 Task: Add a new class to the current webpage with the name "primary-1".
Action: Mouse moved to (1164, 32)
Screenshot: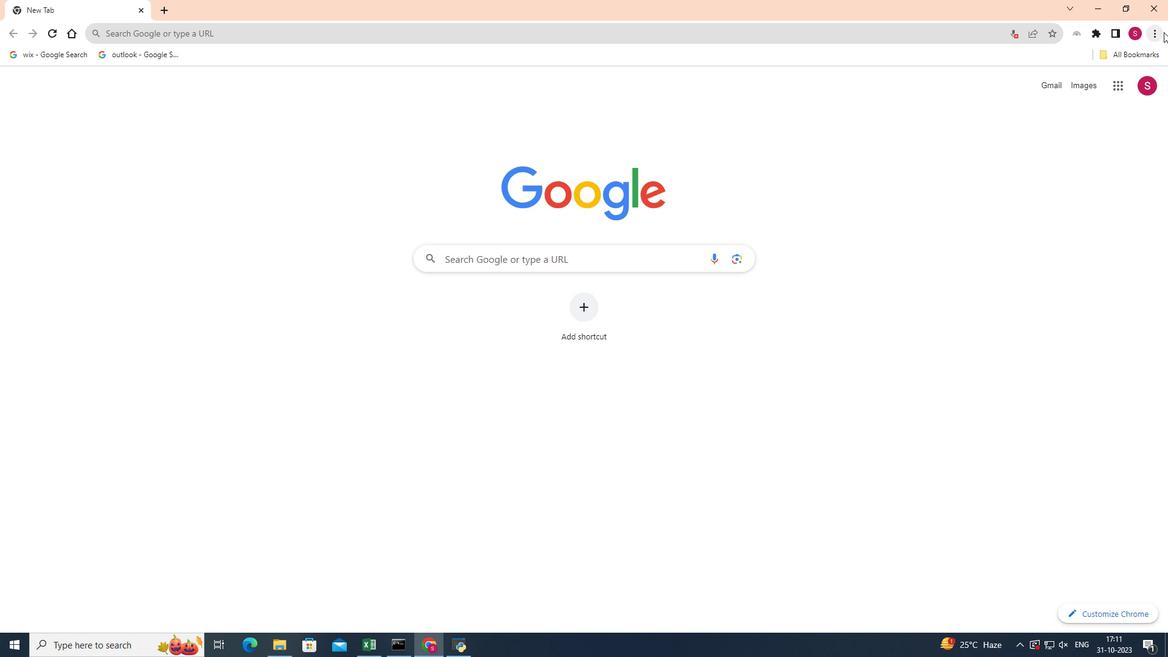 
Action: Mouse pressed left at (1164, 32)
Screenshot: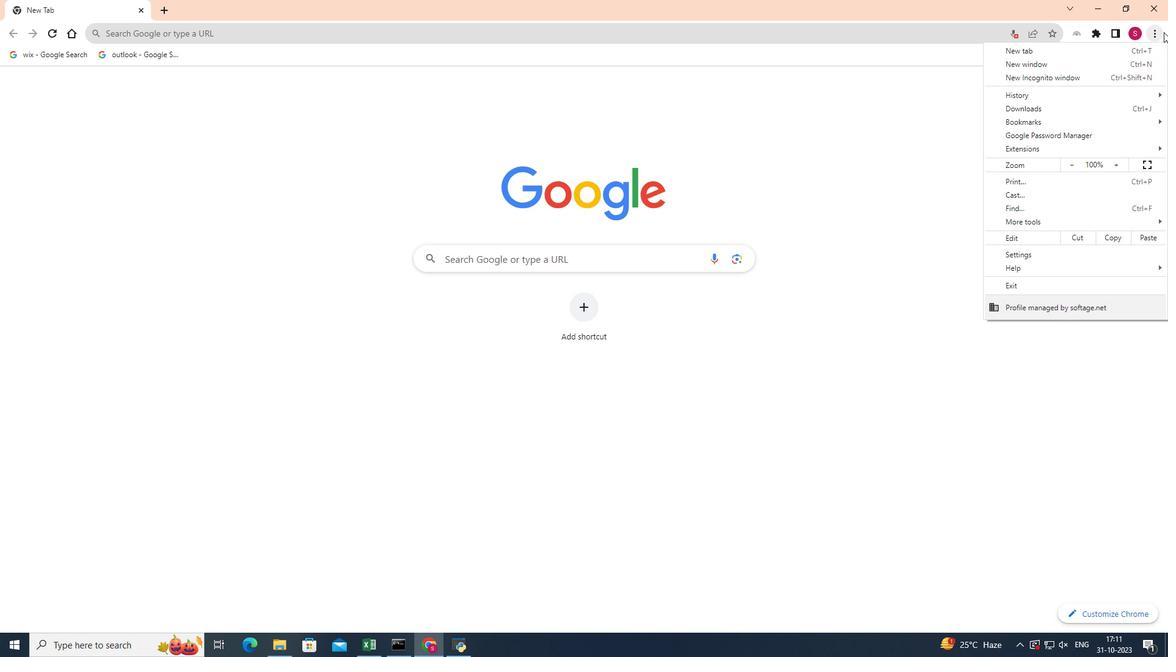 
Action: Mouse moved to (1027, 222)
Screenshot: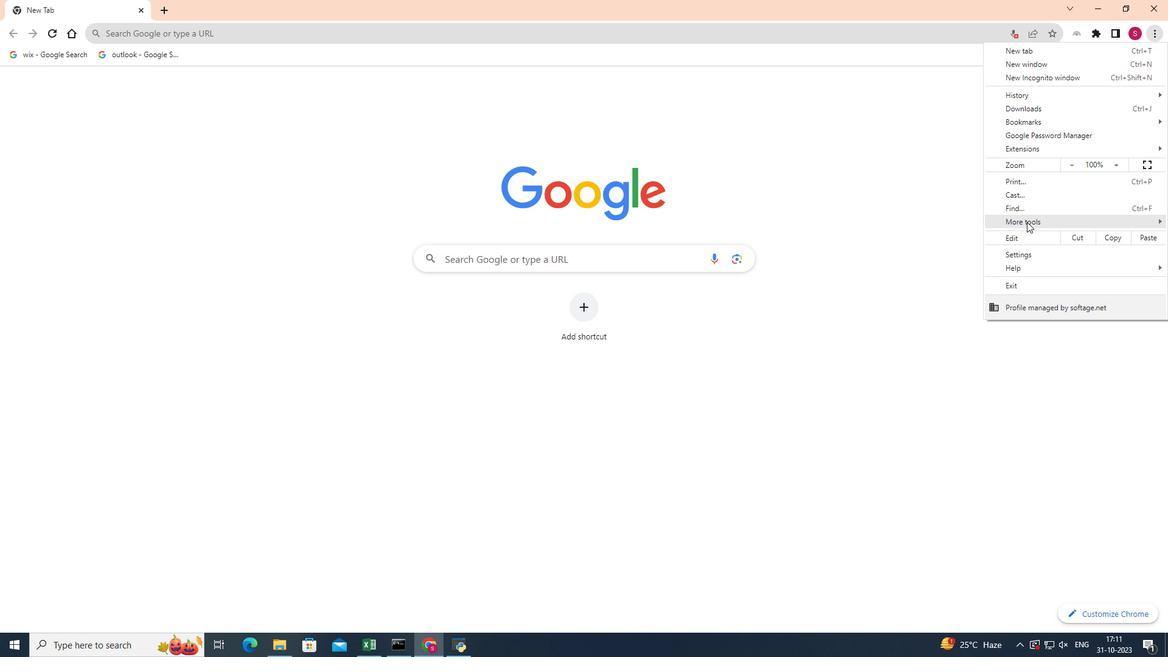 
Action: Mouse pressed left at (1027, 222)
Screenshot: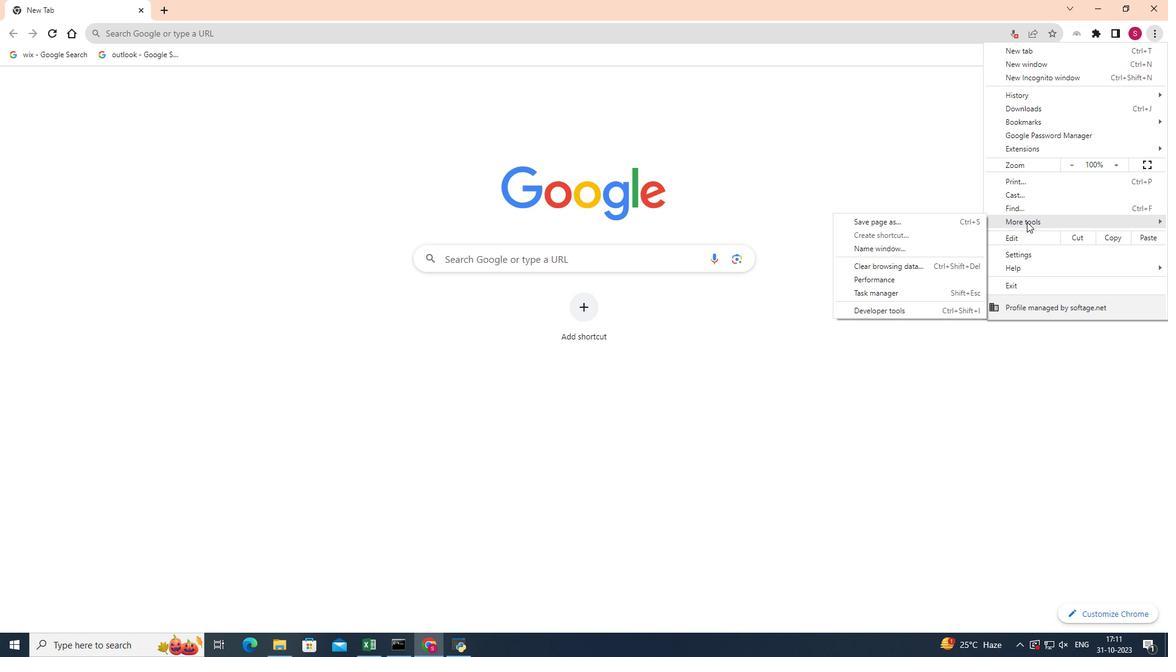 
Action: Mouse moved to (918, 310)
Screenshot: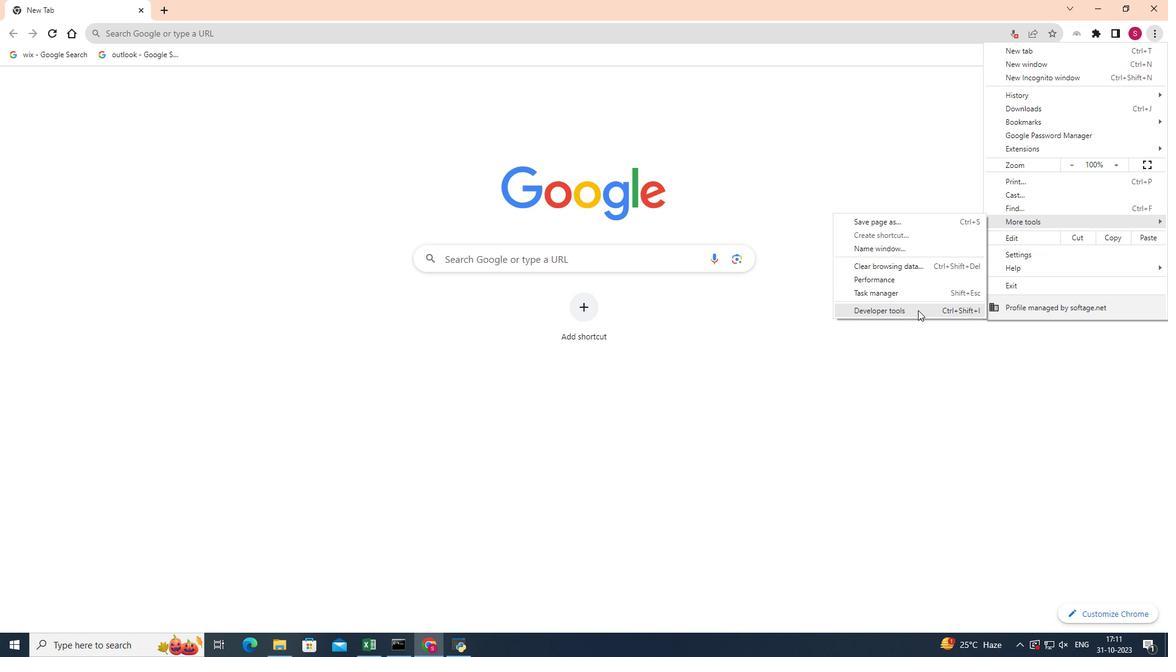 
Action: Mouse pressed left at (918, 310)
Screenshot: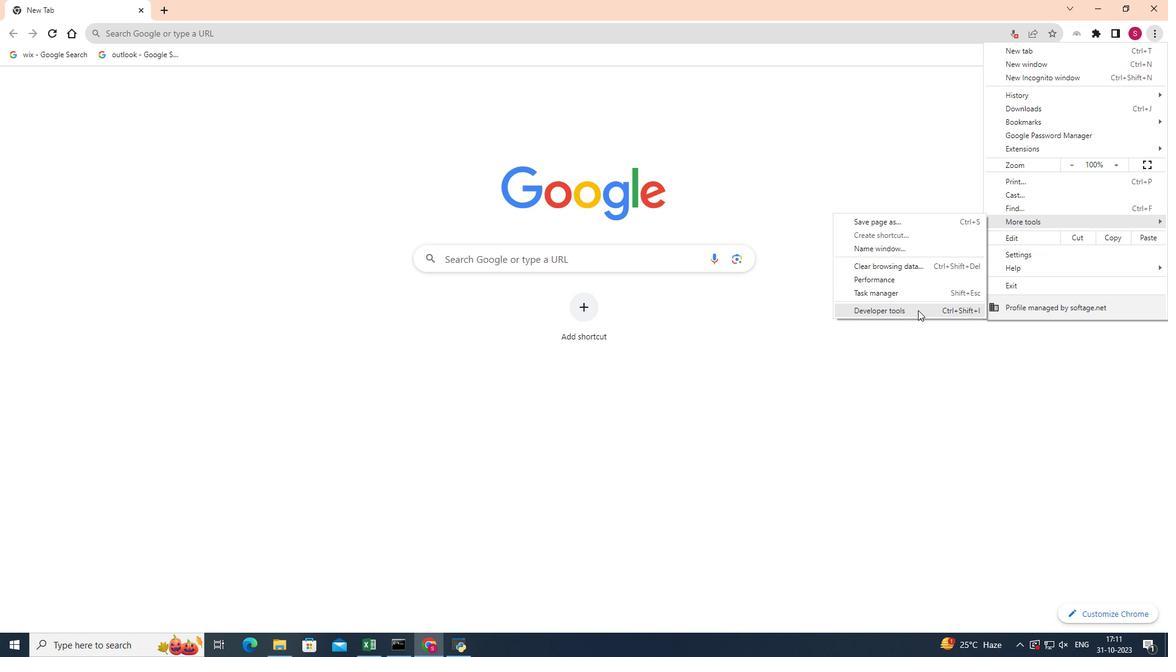 
Action: Mouse moved to (1097, 457)
Screenshot: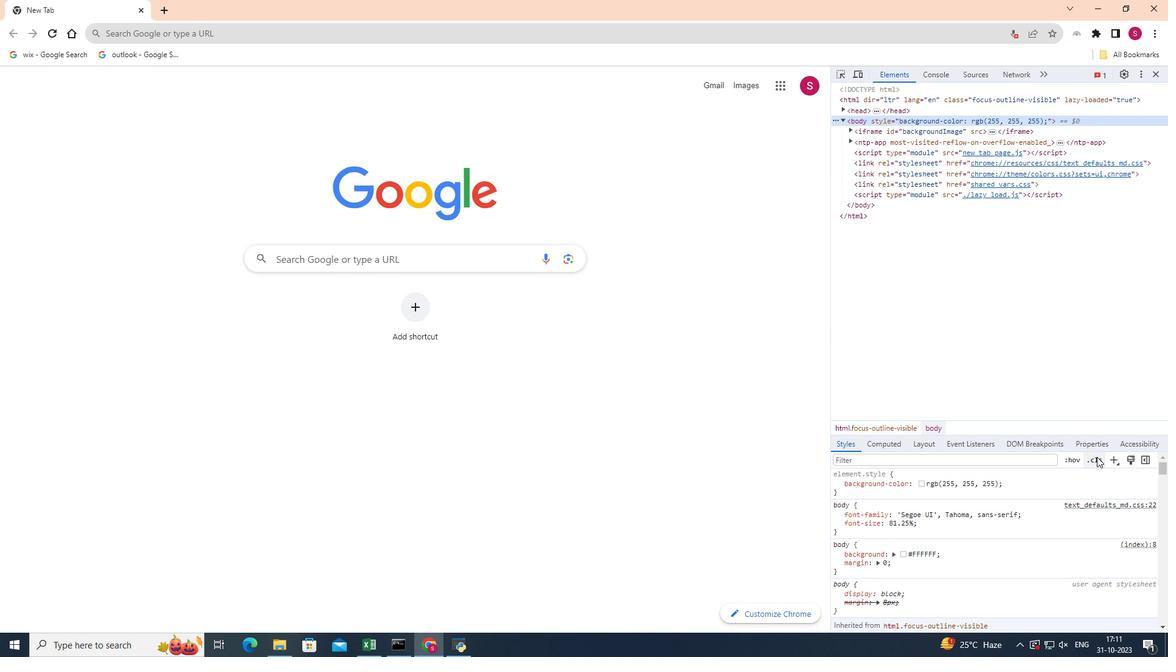 
Action: Mouse pressed left at (1097, 457)
Screenshot: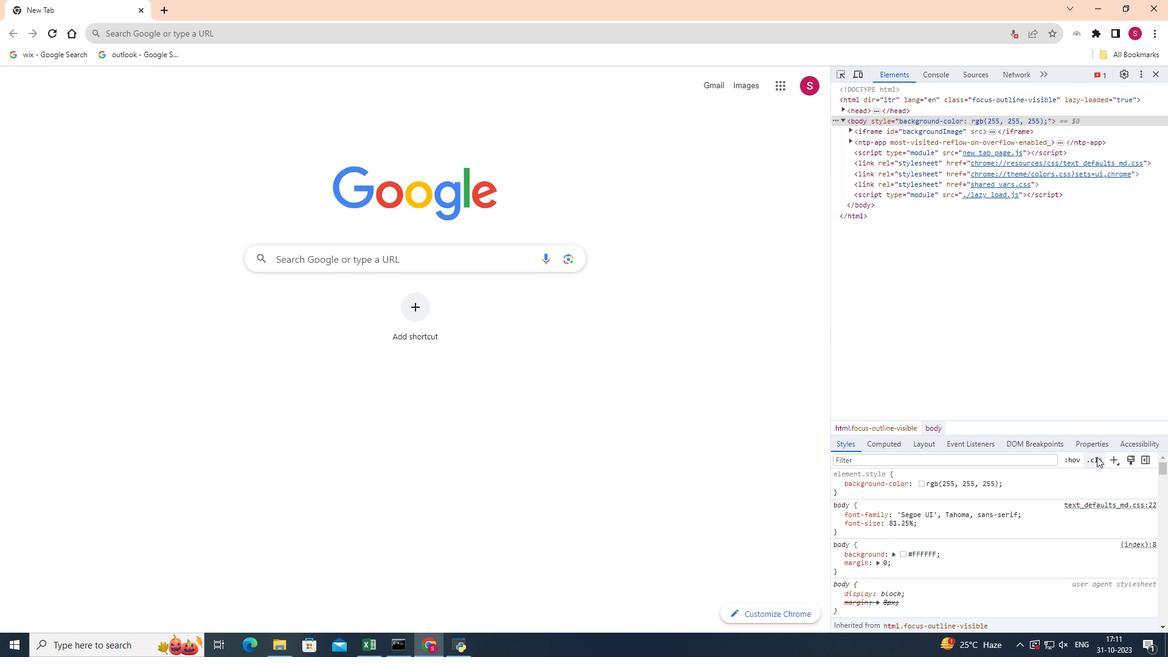
Action: Mouse moved to (1003, 480)
Screenshot: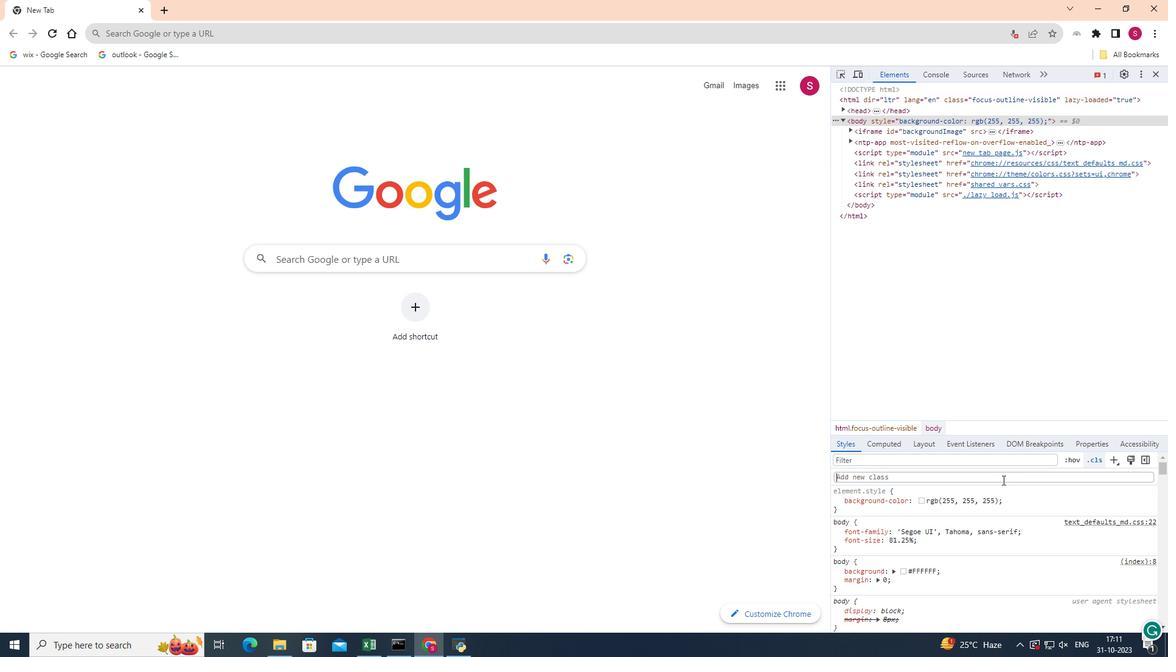 
Action: Mouse pressed left at (1003, 480)
Screenshot: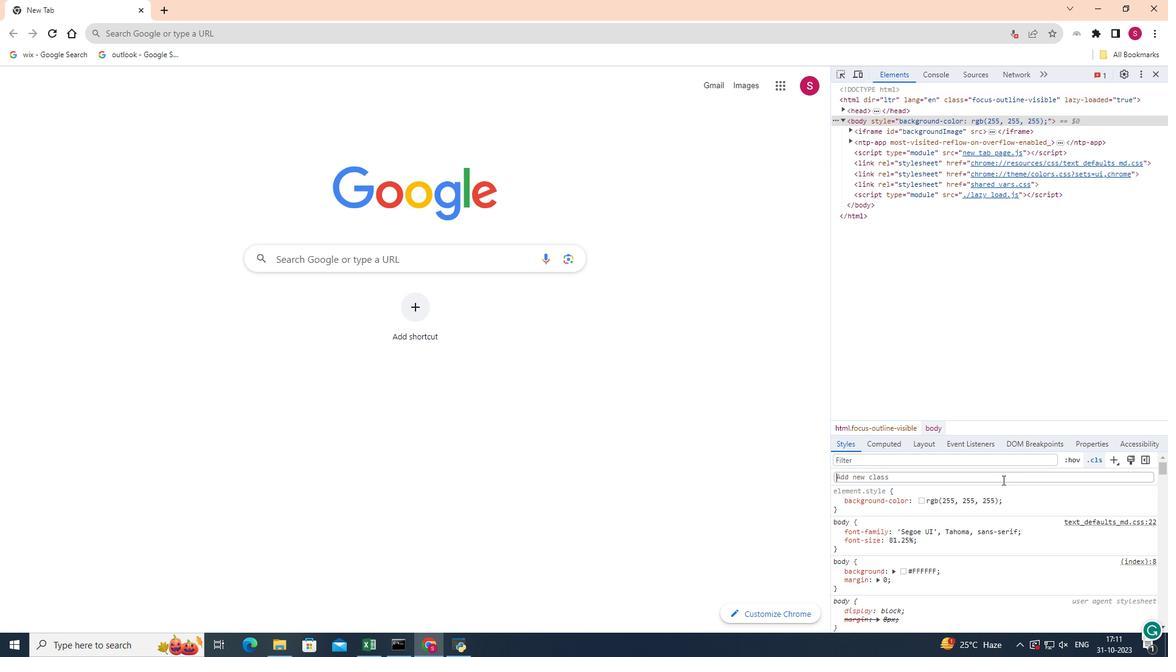 
Action: Key pressed primary-1<Key.enter>
Screenshot: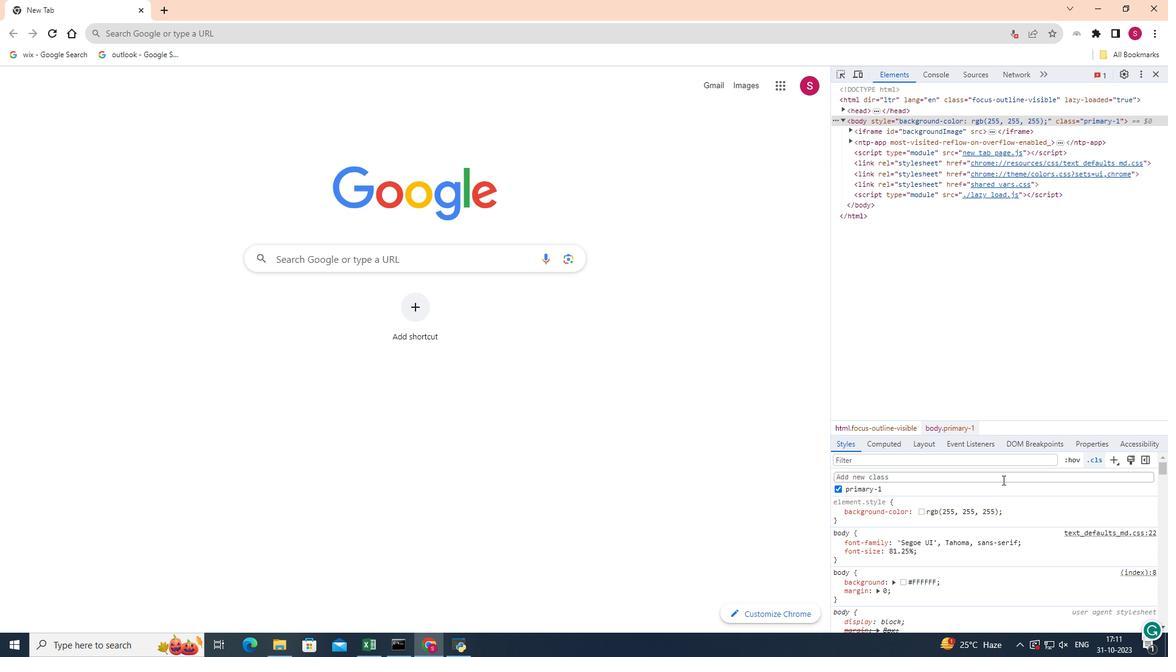 
